 Task: Search for meetings organized by a specific person in the calendar.
Action: Mouse moved to (16, 78)
Screenshot: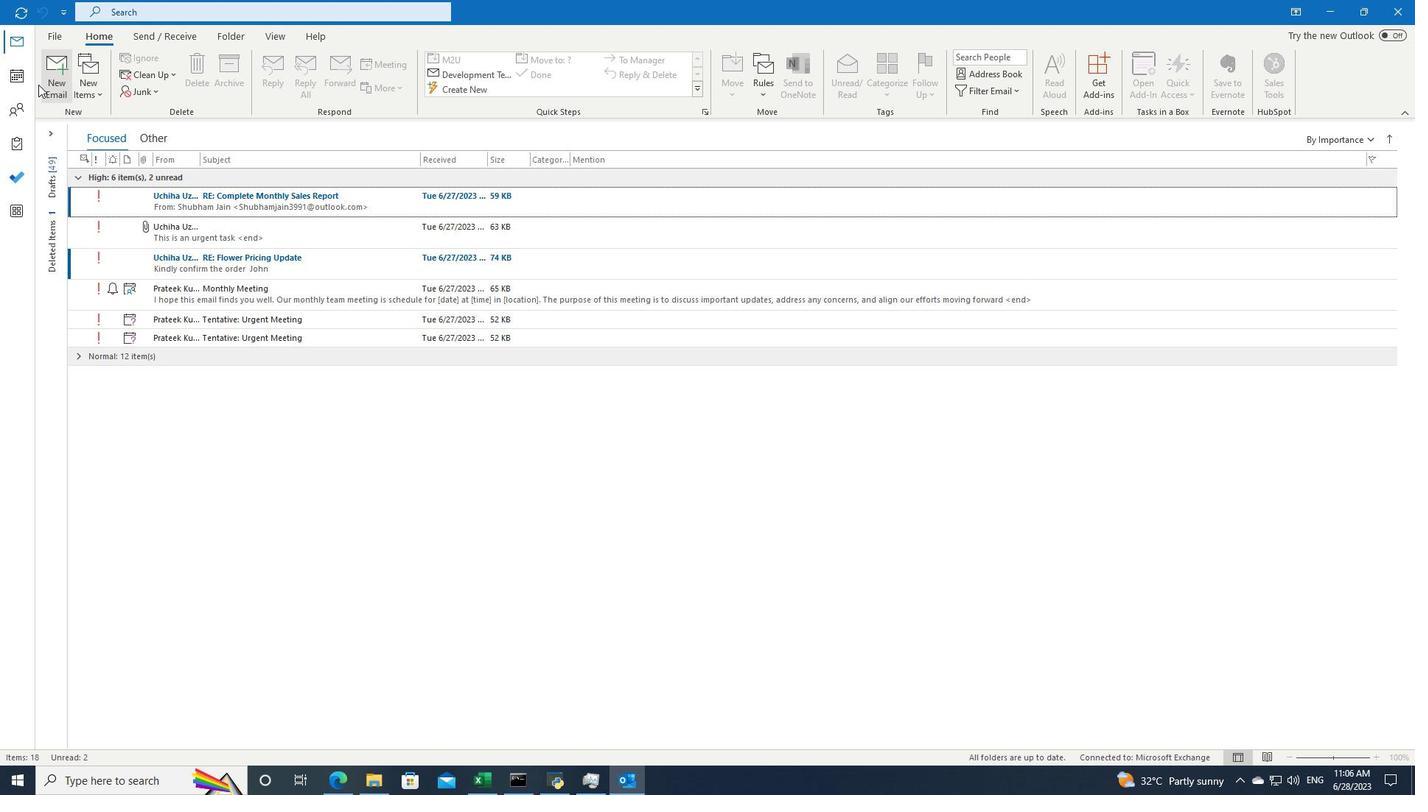 
Action: Mouse pressed left at (16, 78)
Screenshot: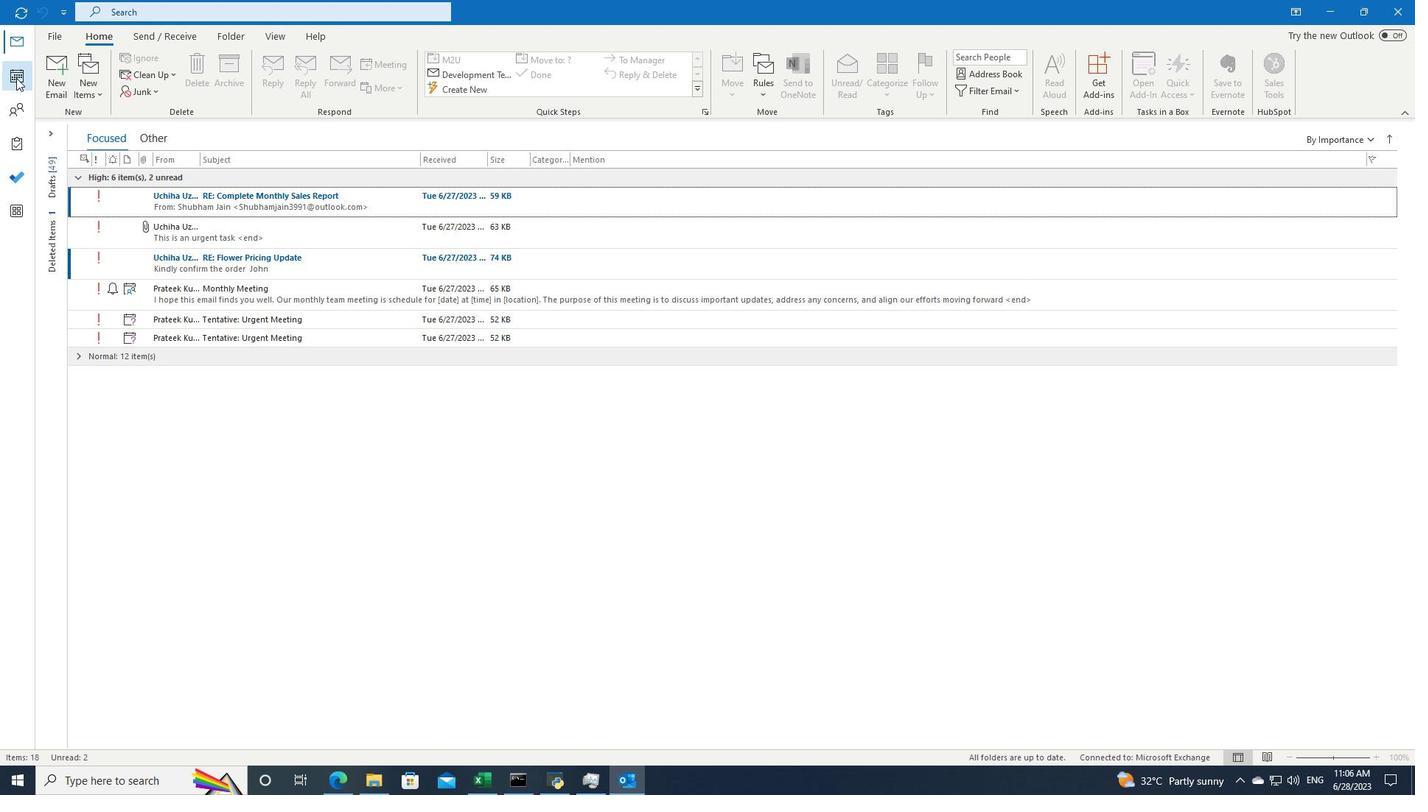 
Action: Mouse moved to (397, 8)
Screenshot: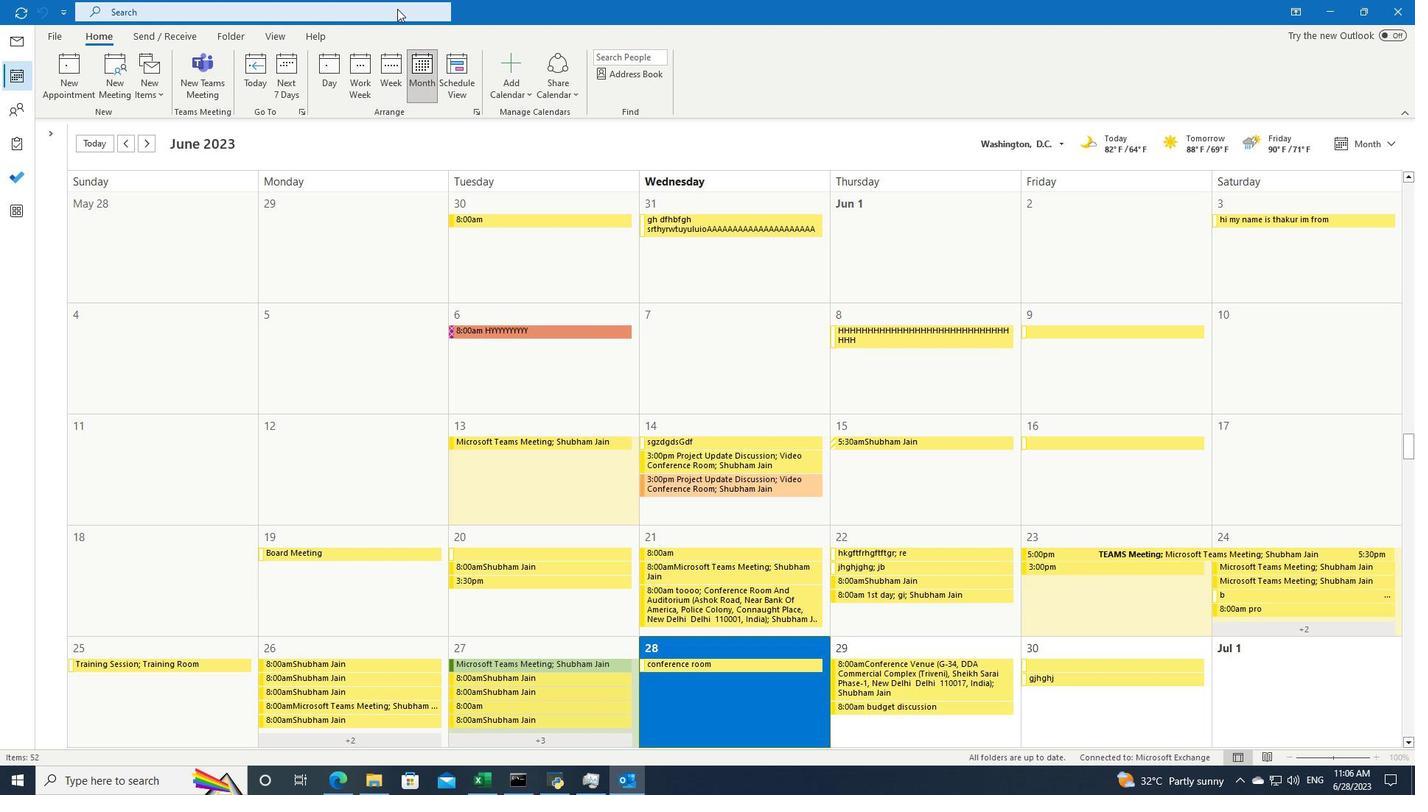 
Action: Mouse pressed left at (397, 8)
Screenshot: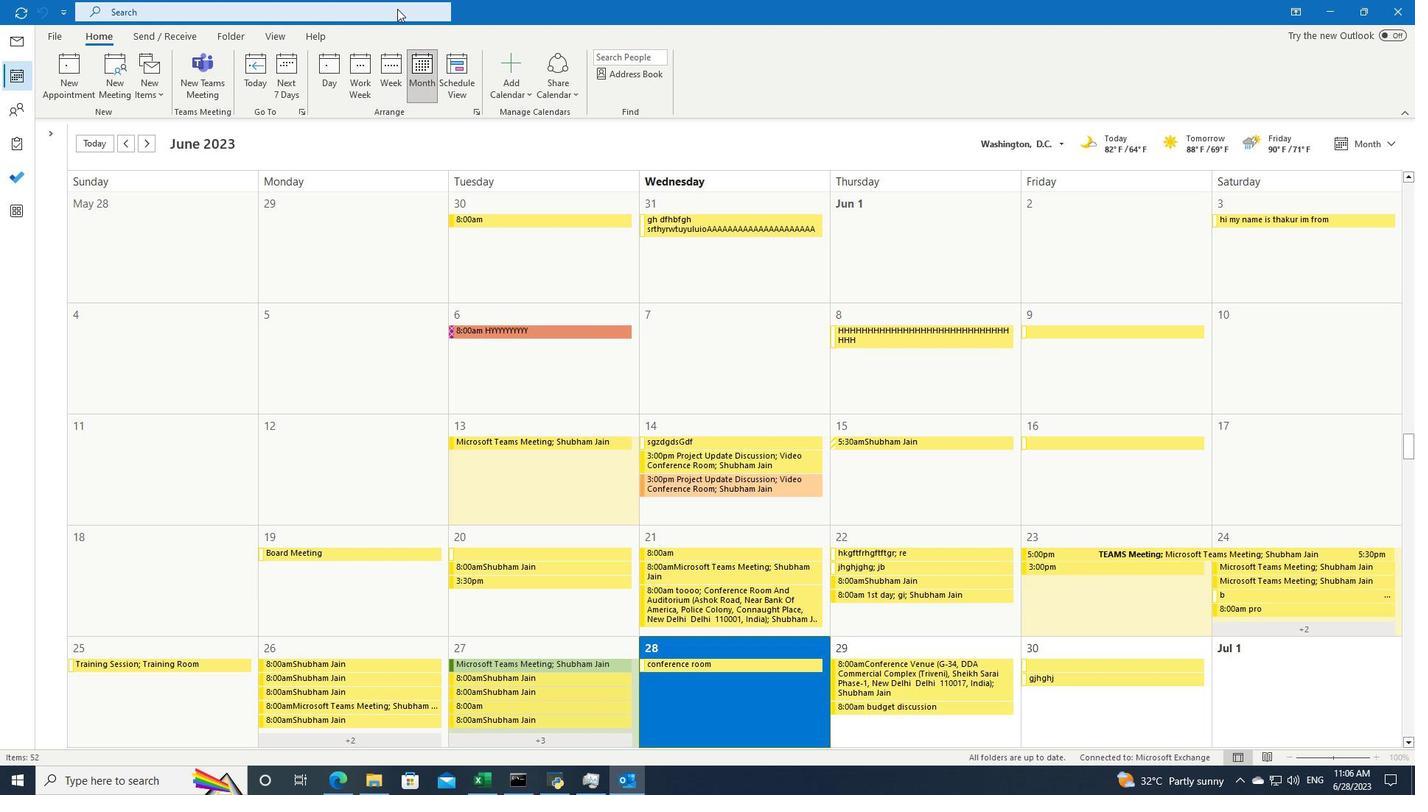 
Action: Mouse moved to (503, 11)
Screenshot: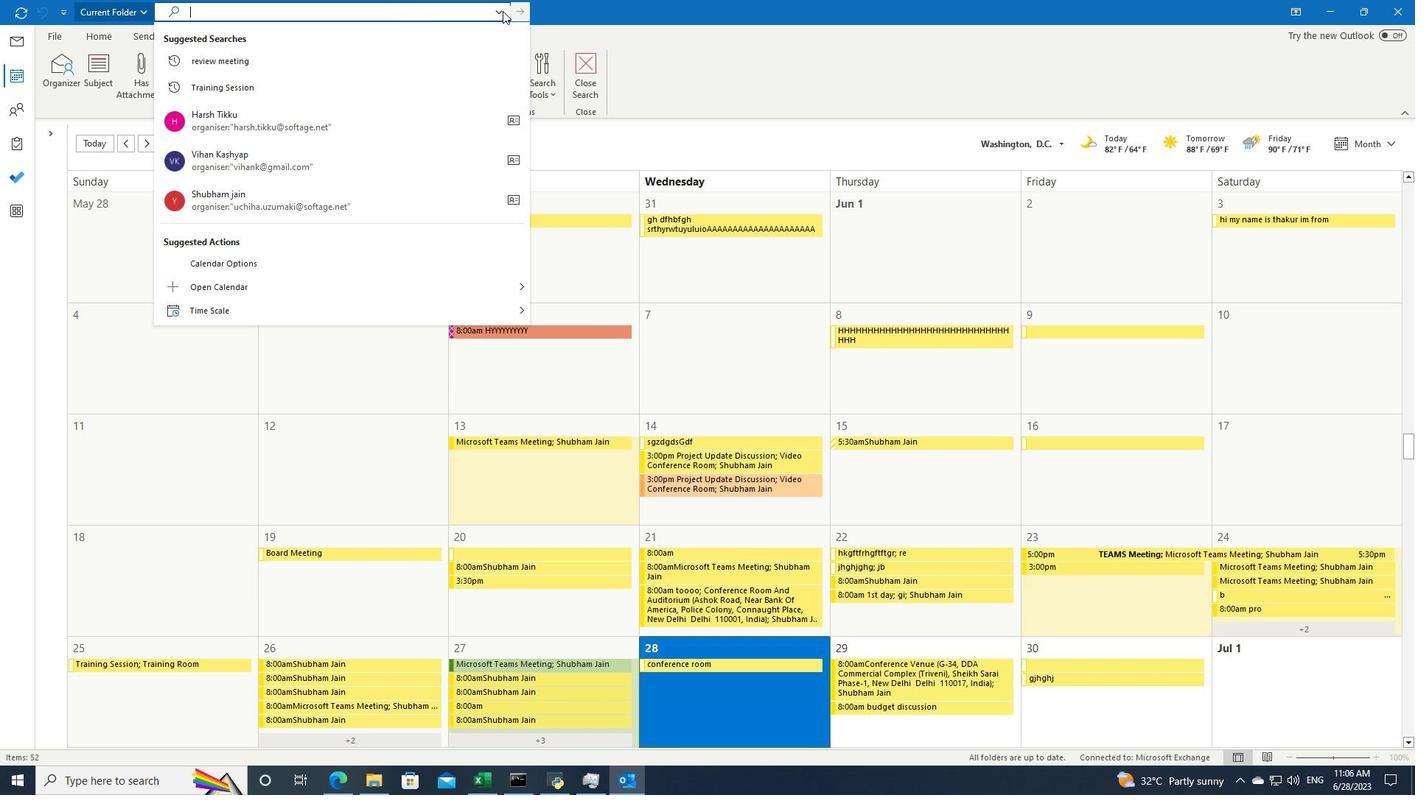 
Action: Mouse pressed left at (503, 11)
Screenshot: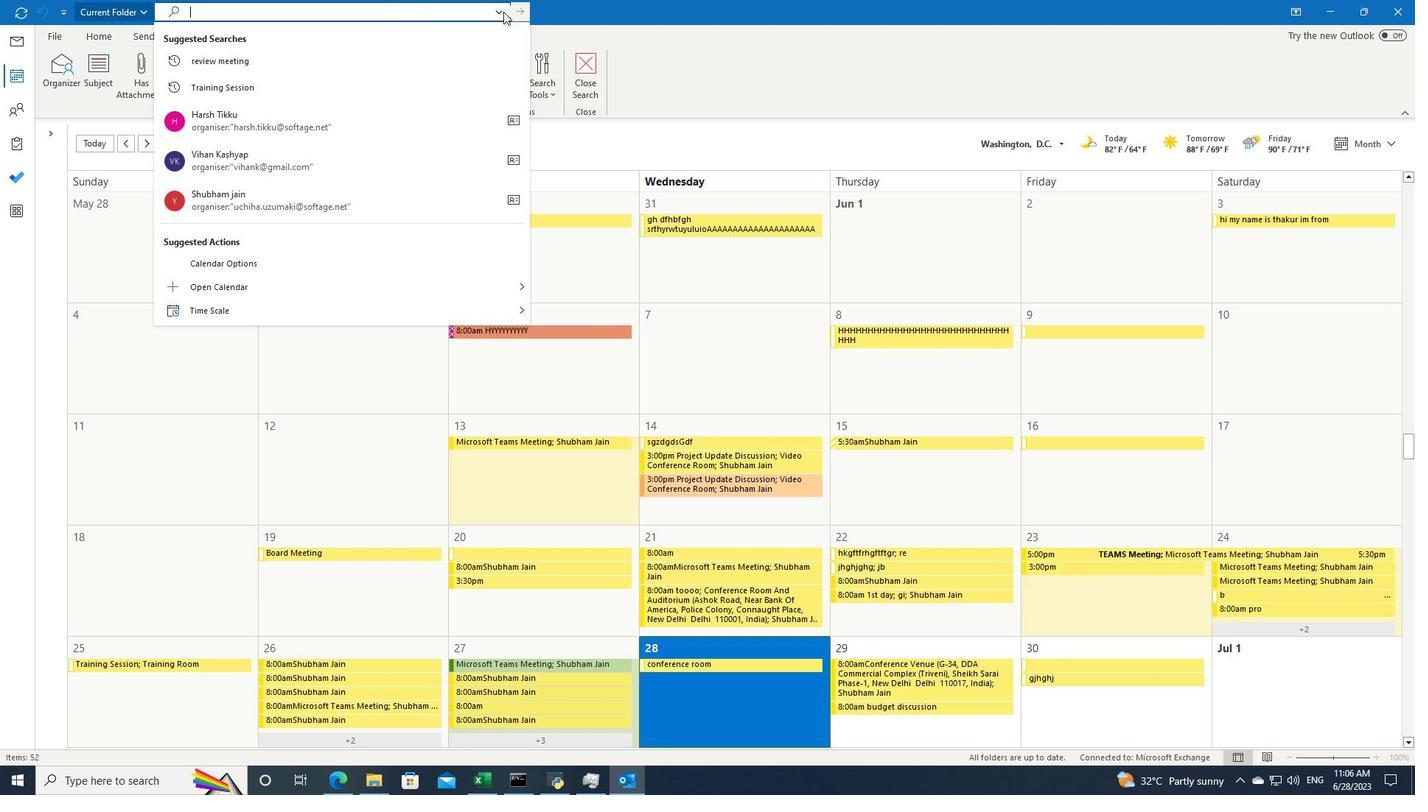 
Action: Mouse moved to (509, 204)
Screenshot: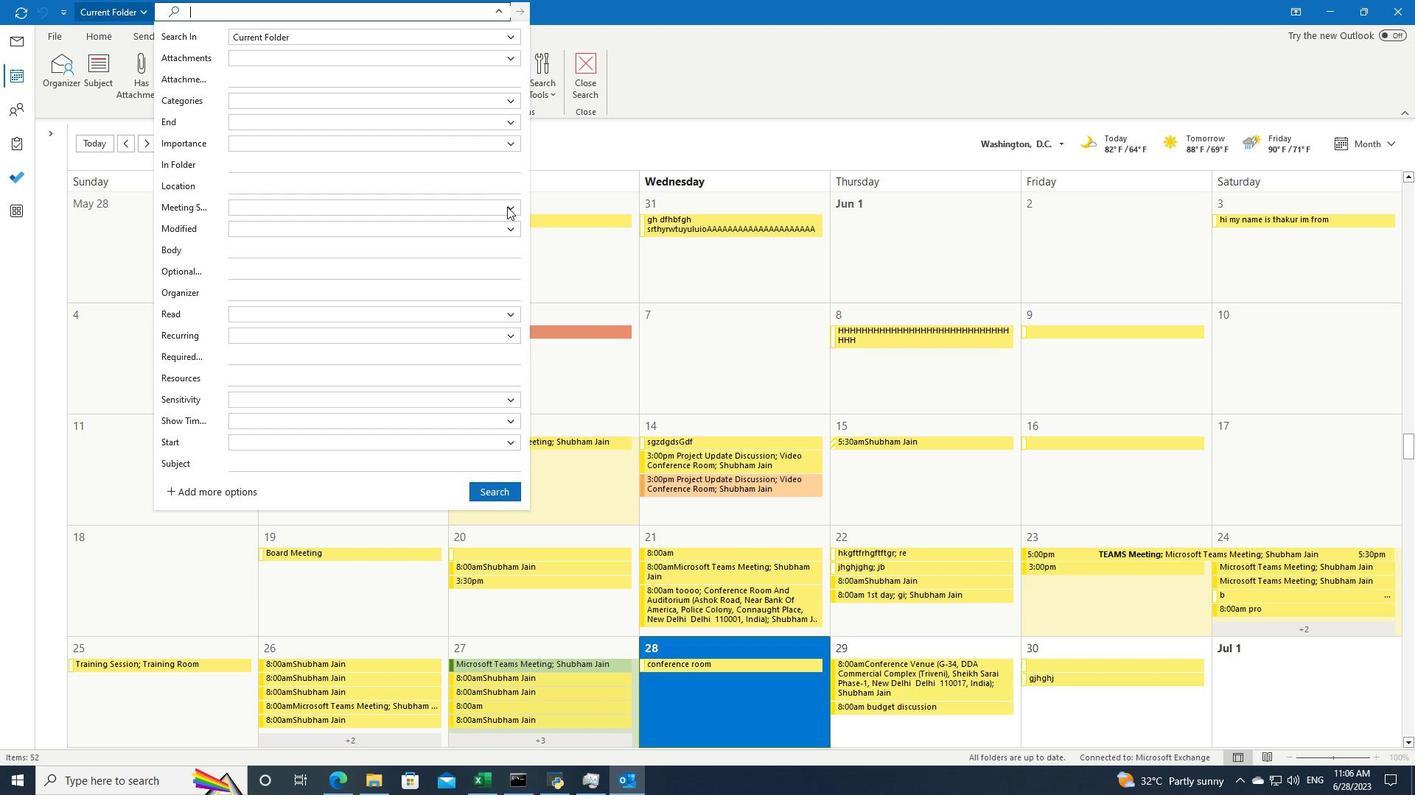
Action: Mouse pressed left at (509, 204)
Screenshot: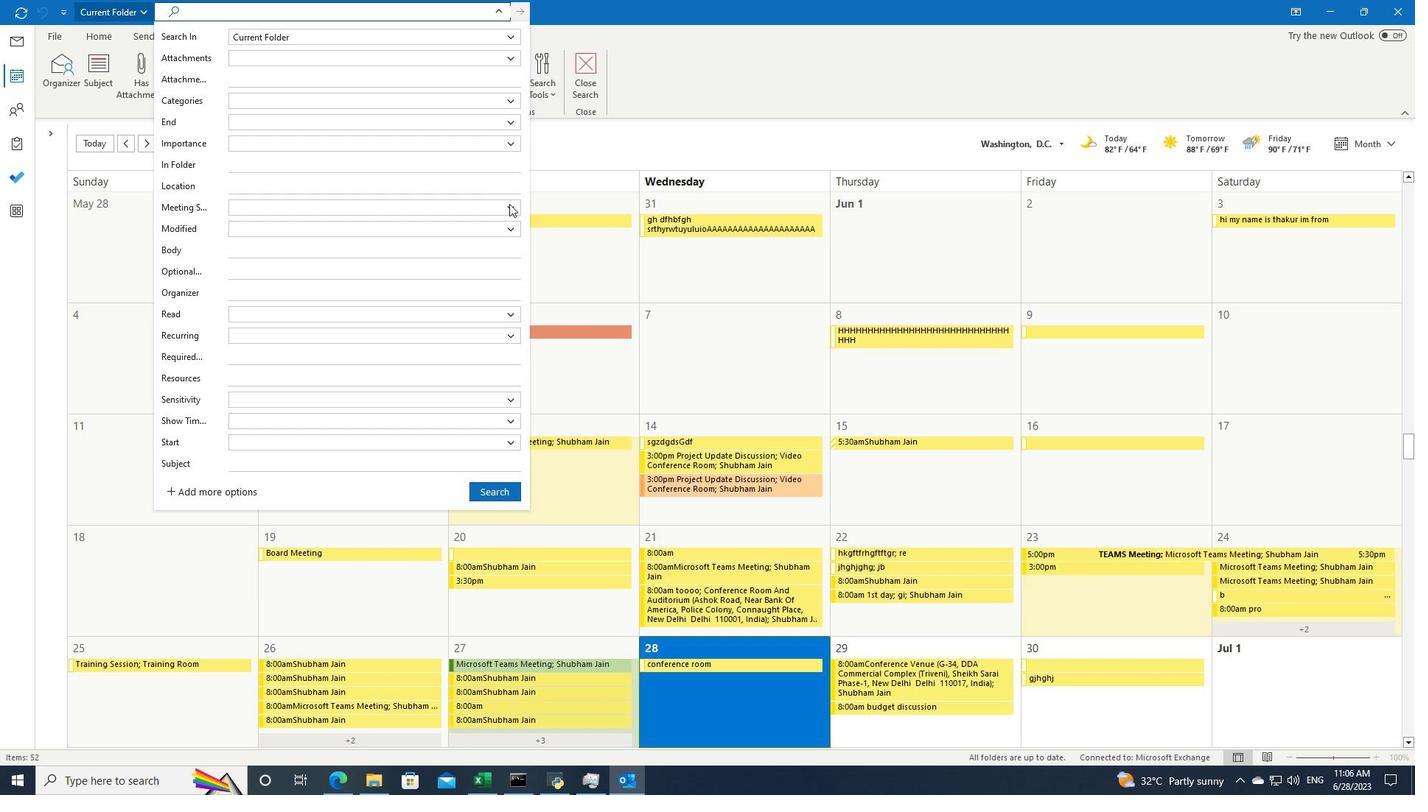 
Action: Mouse moved to (459, 251)
Screenshot: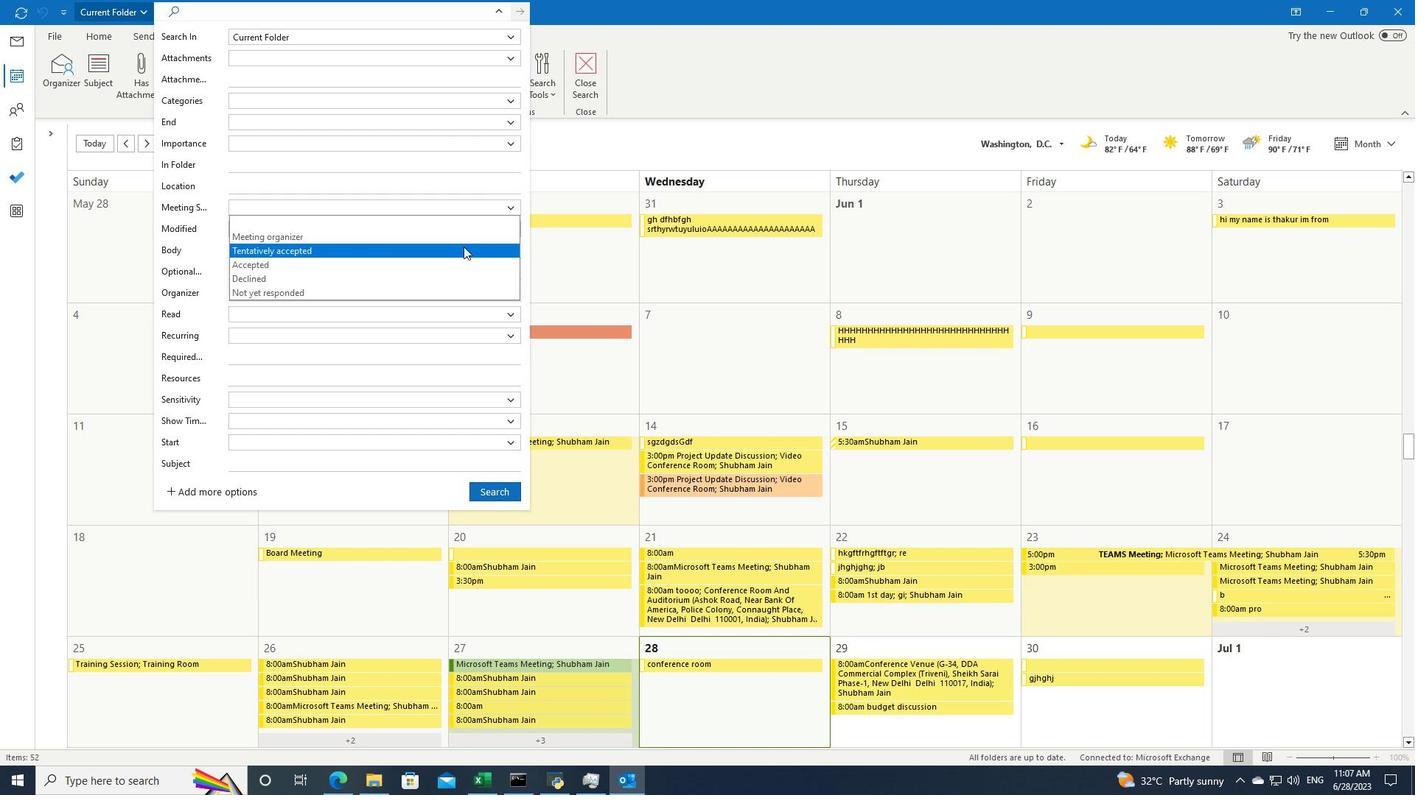 
Action: Mouse pressed left at (459, 251)
Screenshot: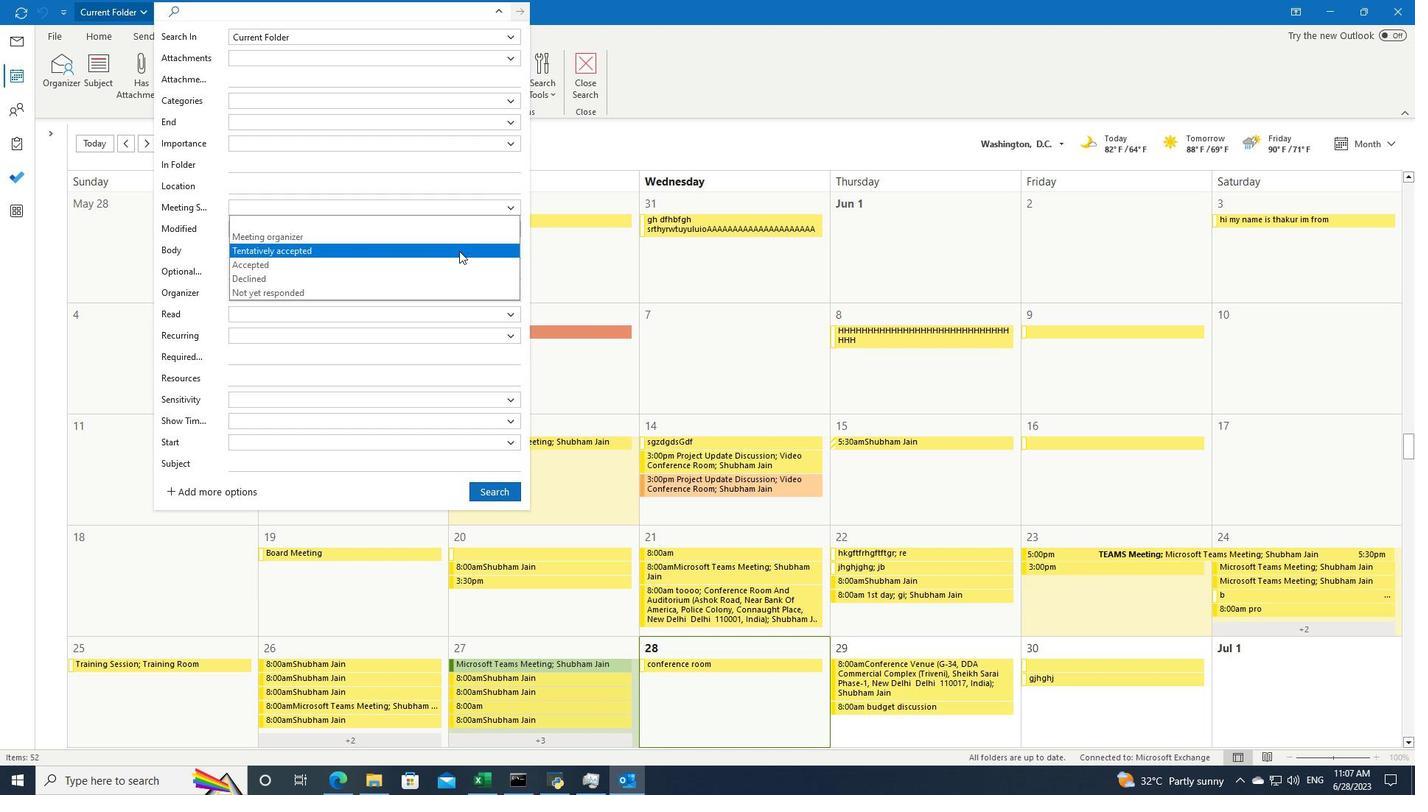 
Action: Mouse moved to (503, 496)
Screenshot: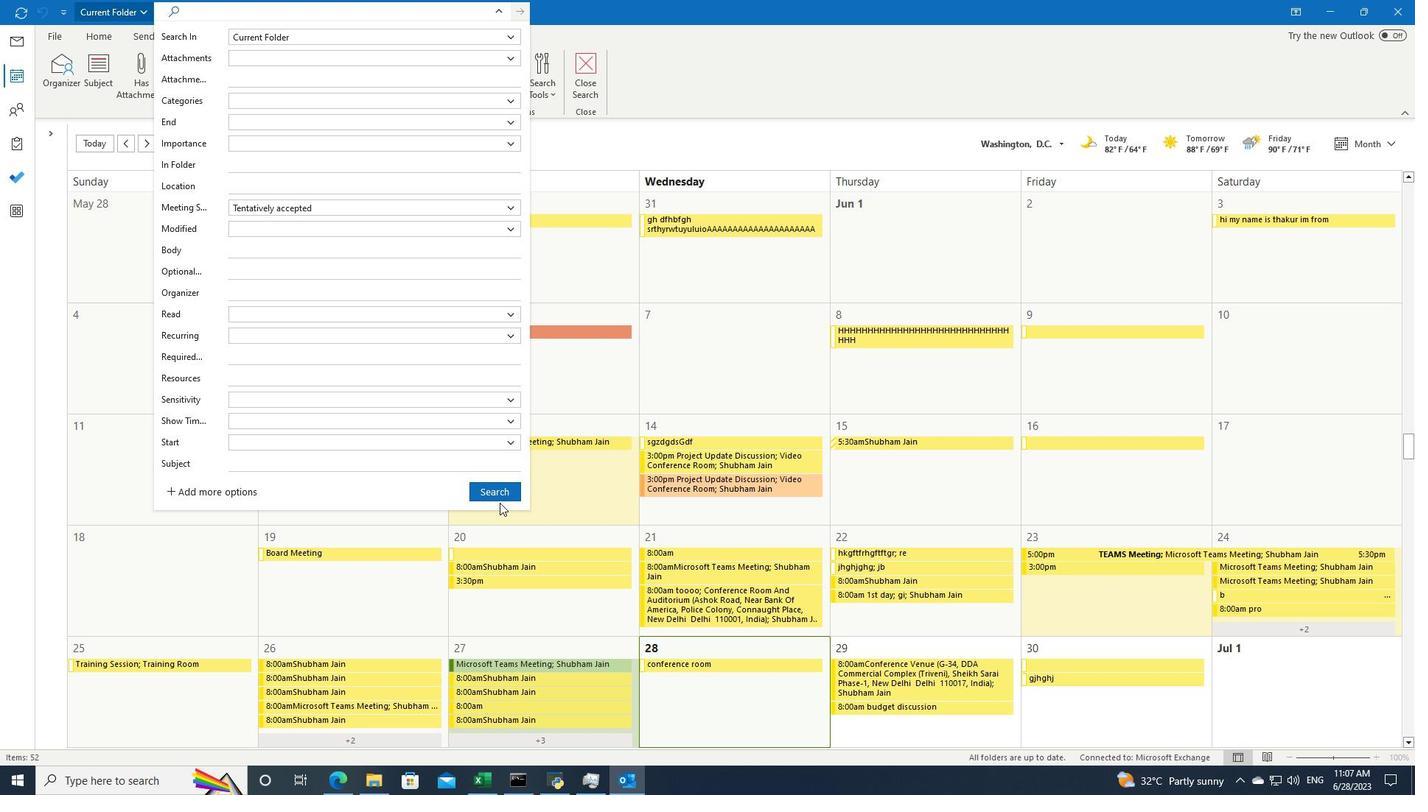 
Action: Mouse pressed left at (503, 496)
Screenshot: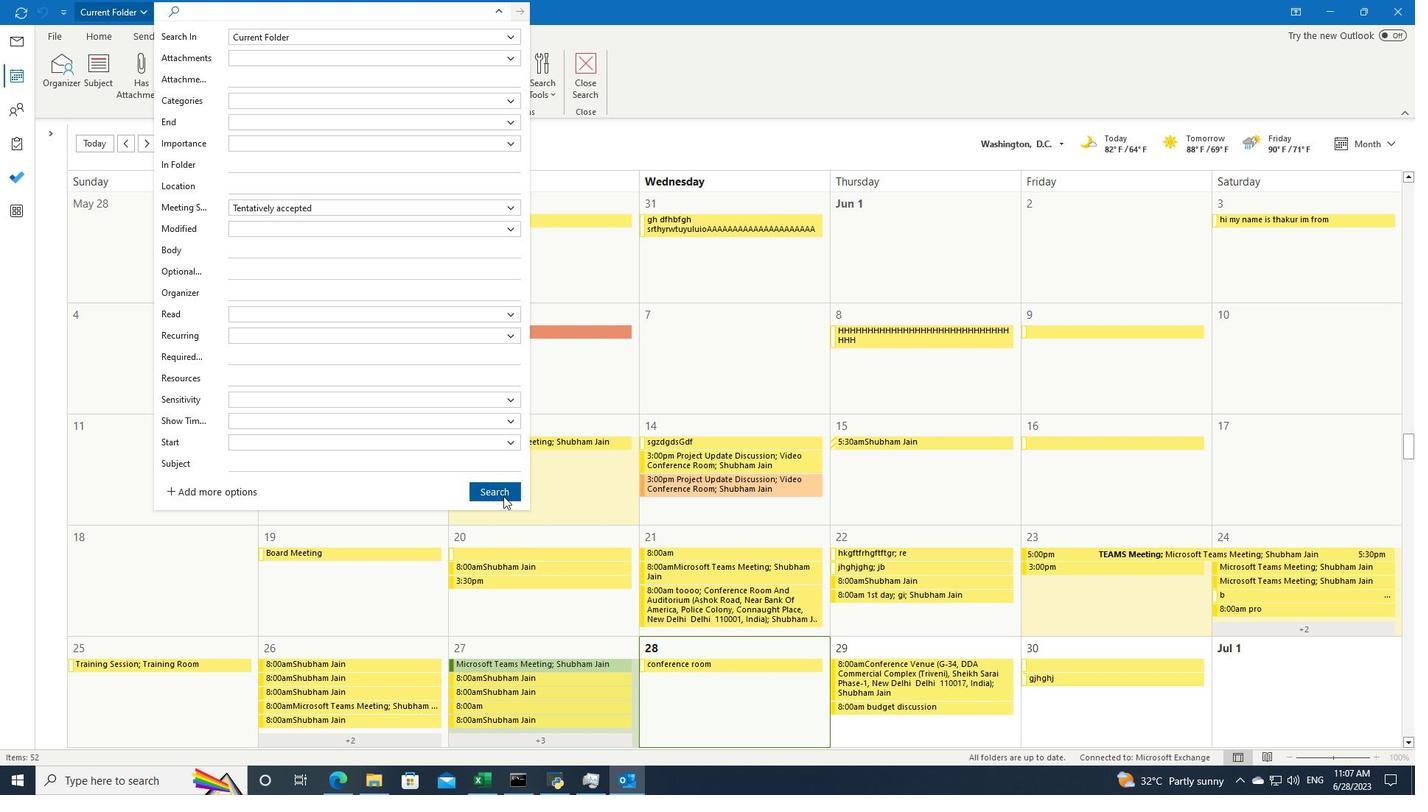 
